Task: Check the technical assistance section.
Action: Mouse moved to (1314, 220)
Screenshot: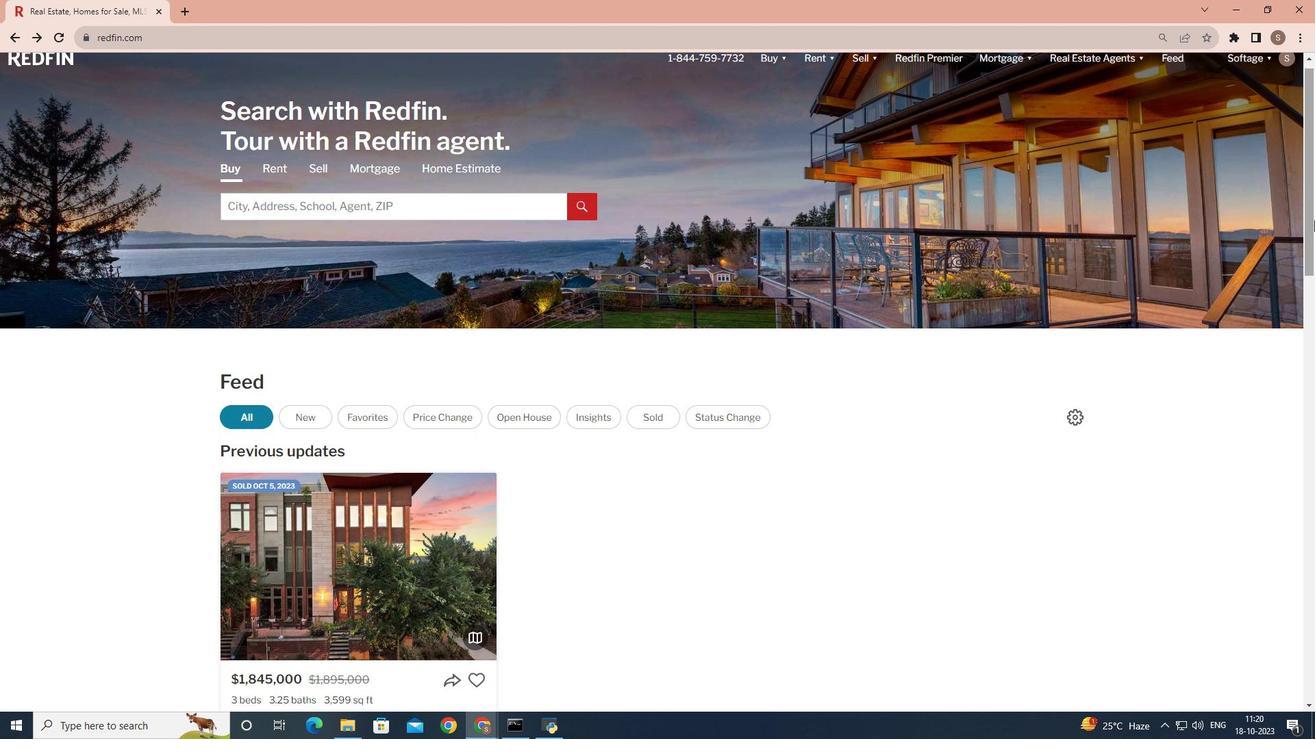 
Action: Mouse pressed left at (1314, 220)
Screenshot: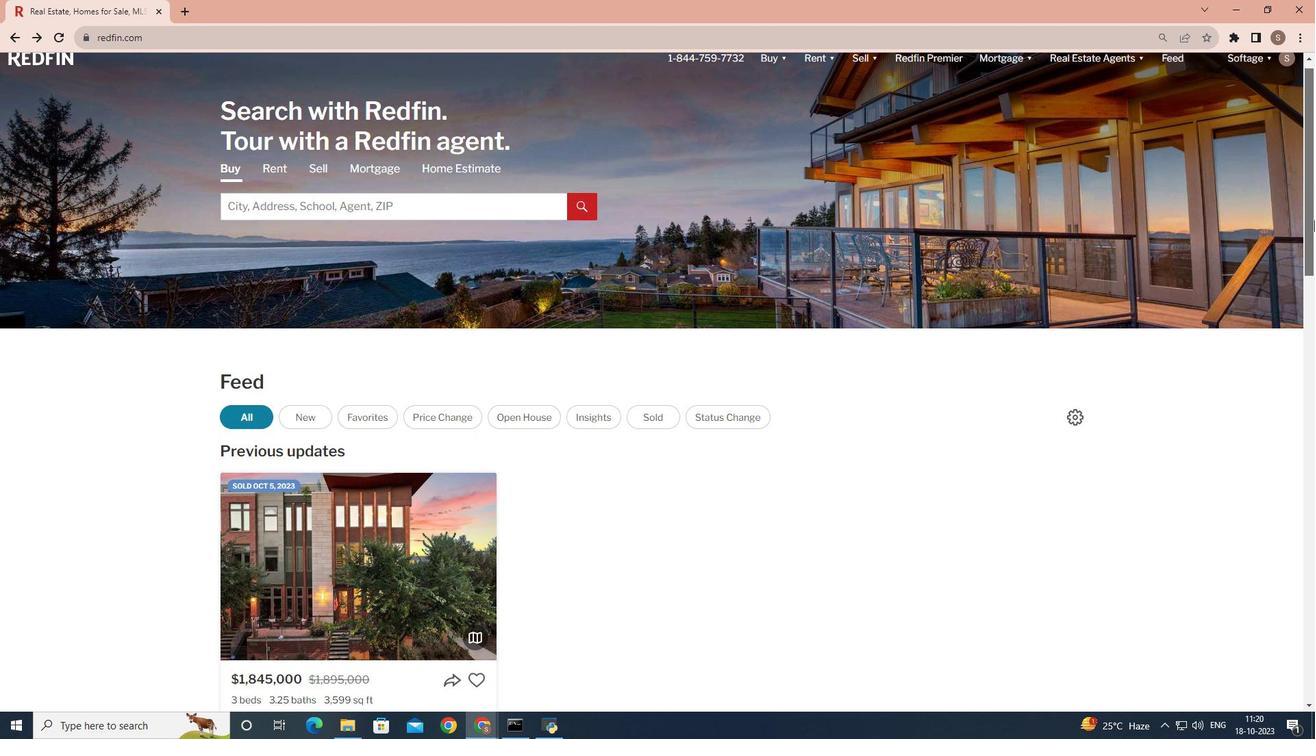 
Action: Mouse moved to (557, 483)
Screenshot: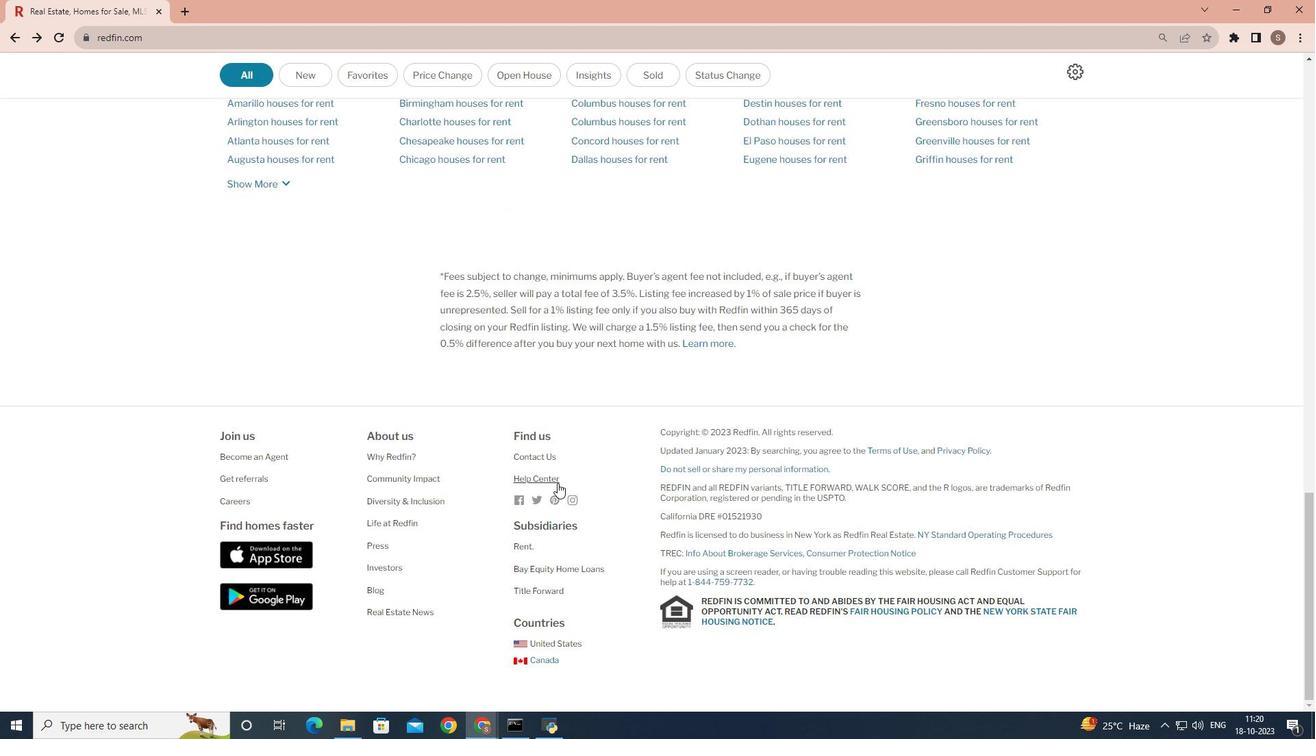 
Action: Mouse pressed left at (557, 483)
Screenshot: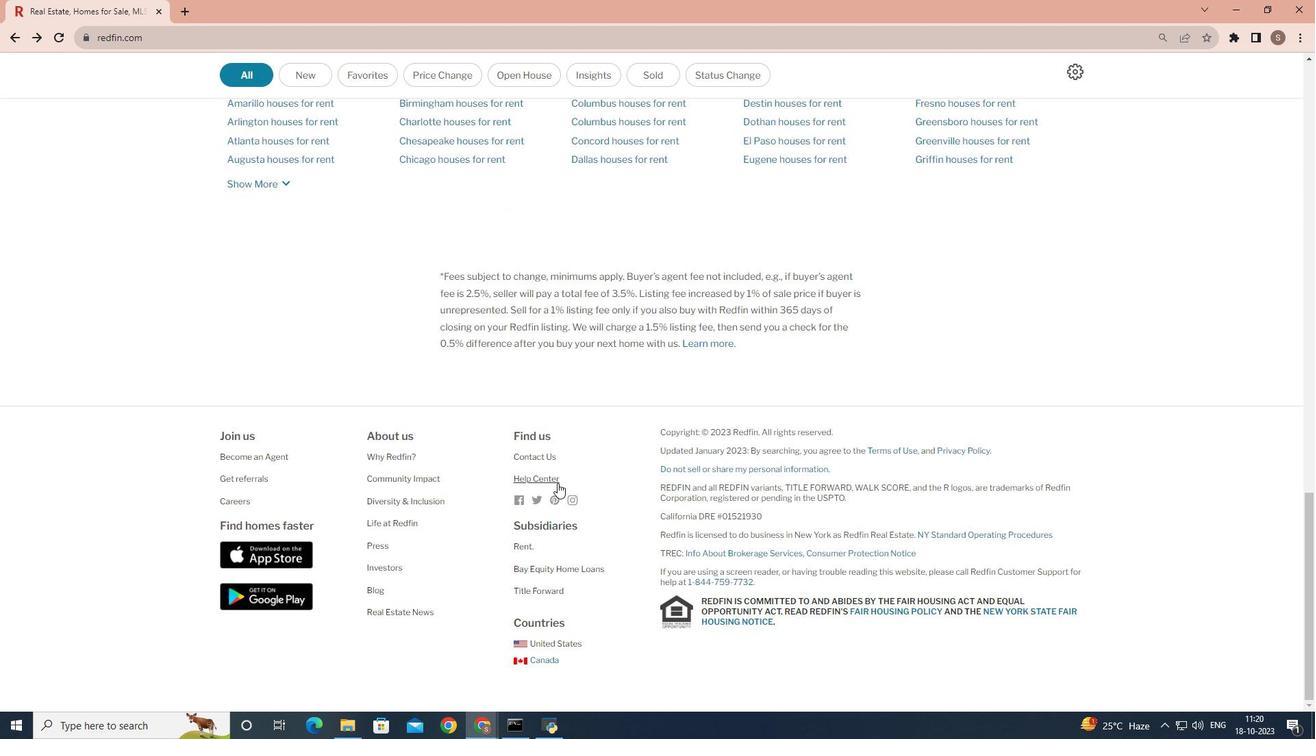 
Action: Mouse moved to (620, 444)
Screenshot: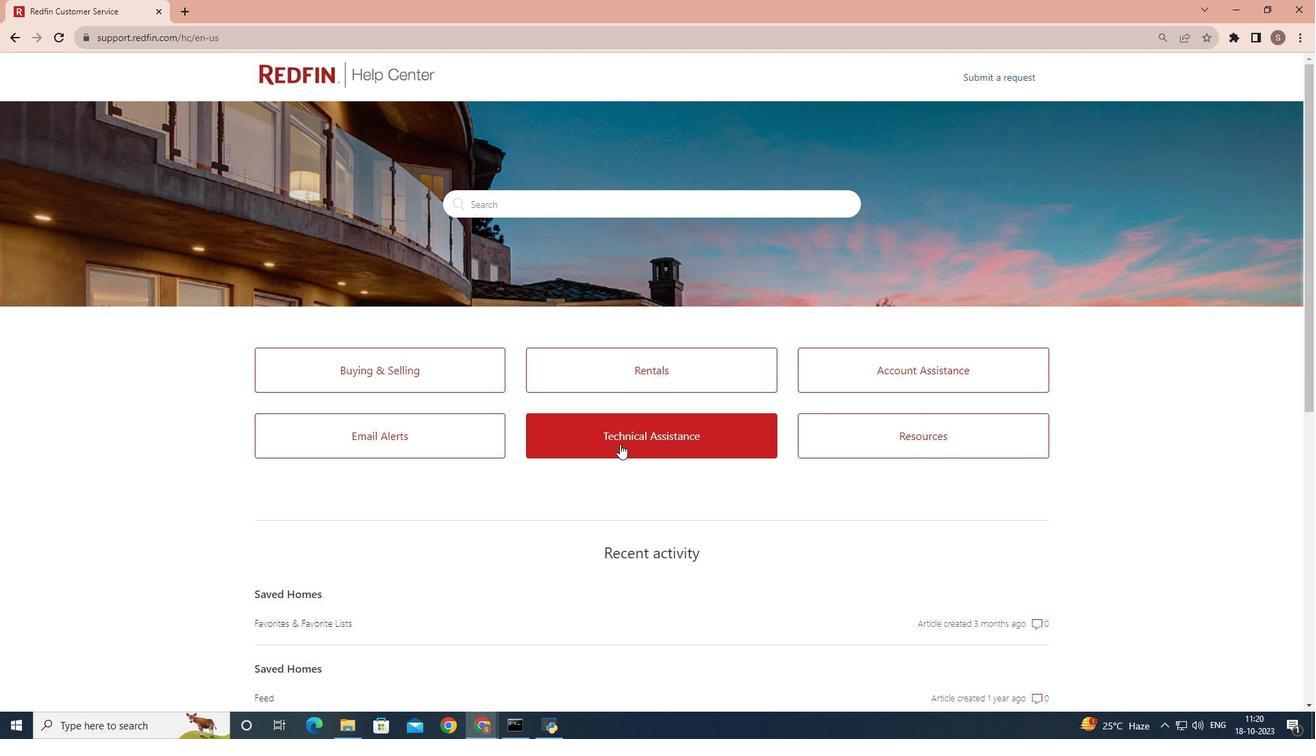 
Action: Mouse pressed left at (620, 444)
Screenshot: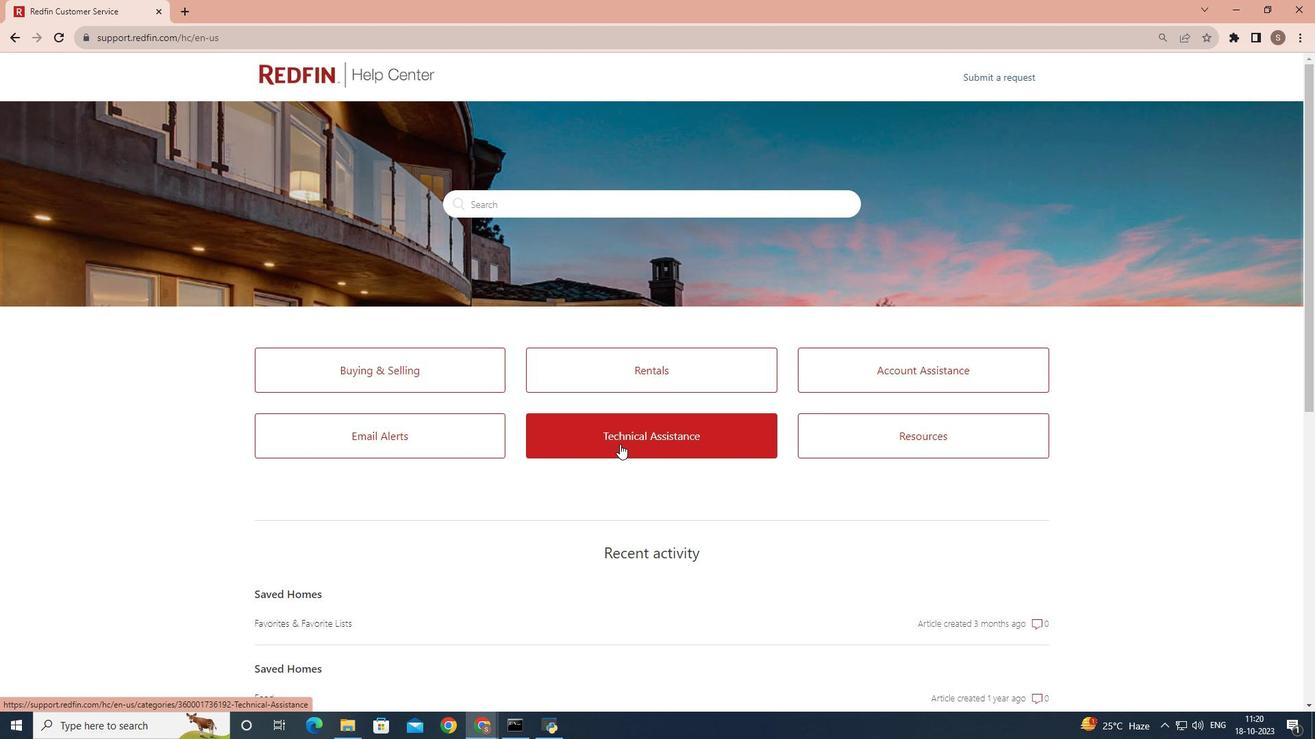 
